 Task: Print only 1 page.
Action: Mouse moved to (1198, 37)
Screenshot: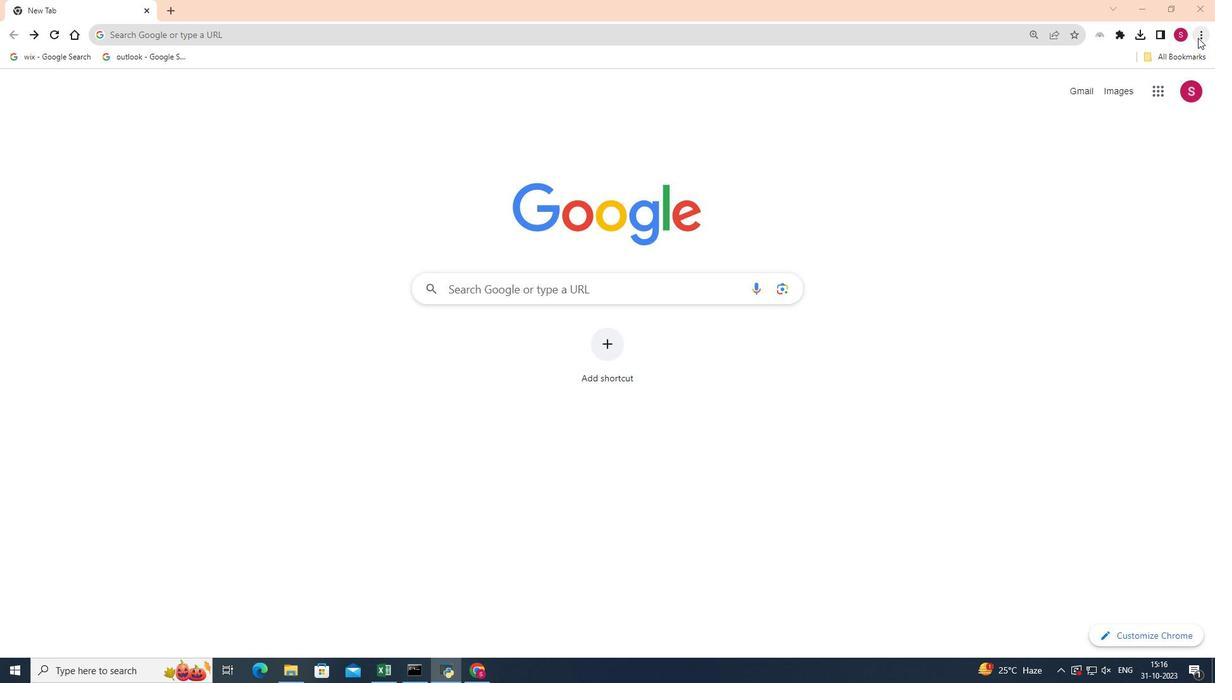 
Action: Mouse pressed left at (1198, 37)
Screenshot: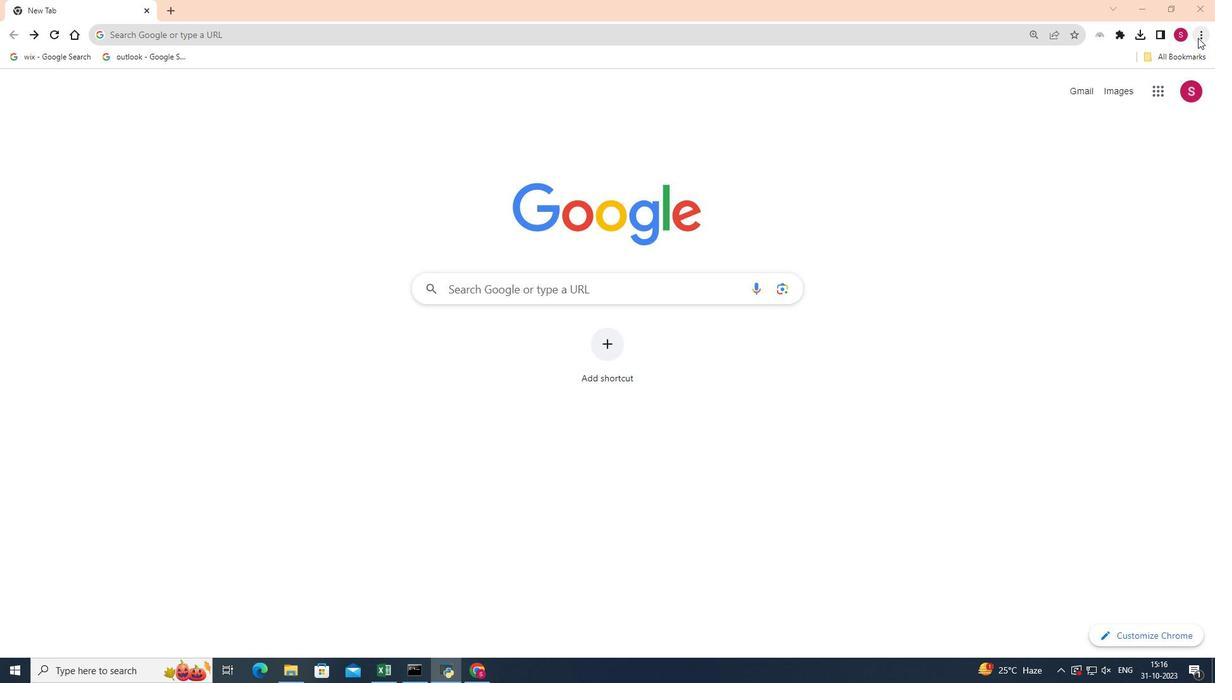 
Action: Mouse moved to (1063, 189)
Screenshot: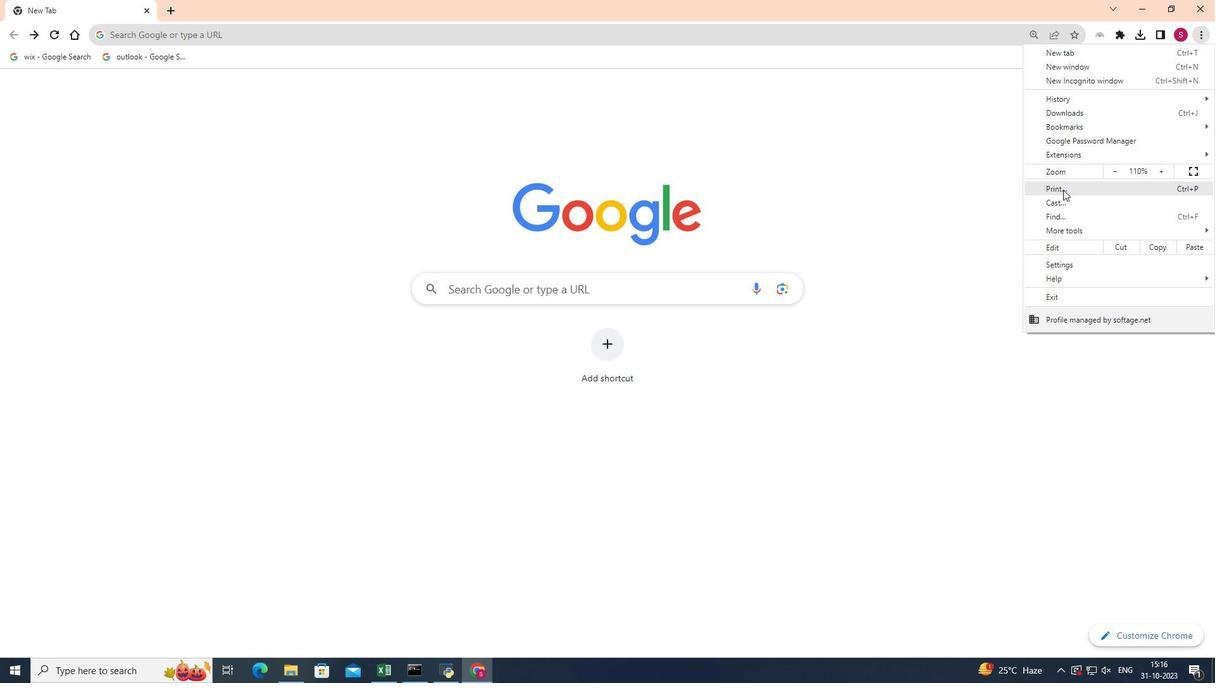 
Action: Mouse pressed left at (1063, 189)
Screenshot: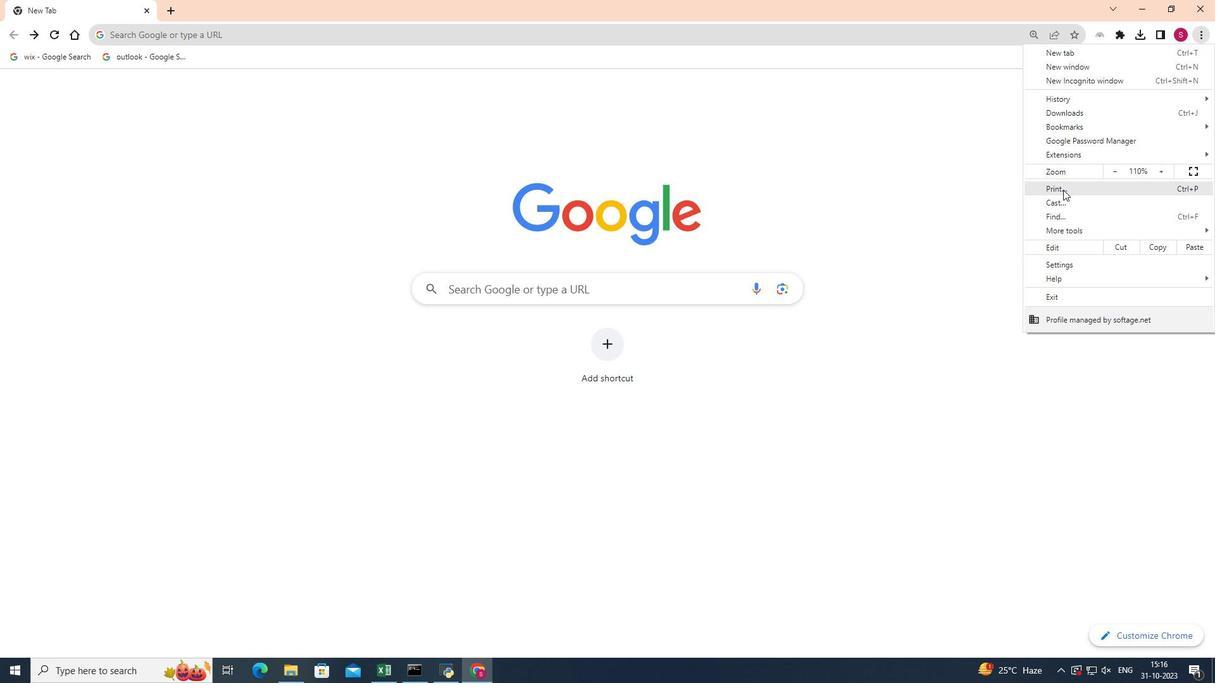 
Action: Mouse moved to (999, 137)
Screenshot: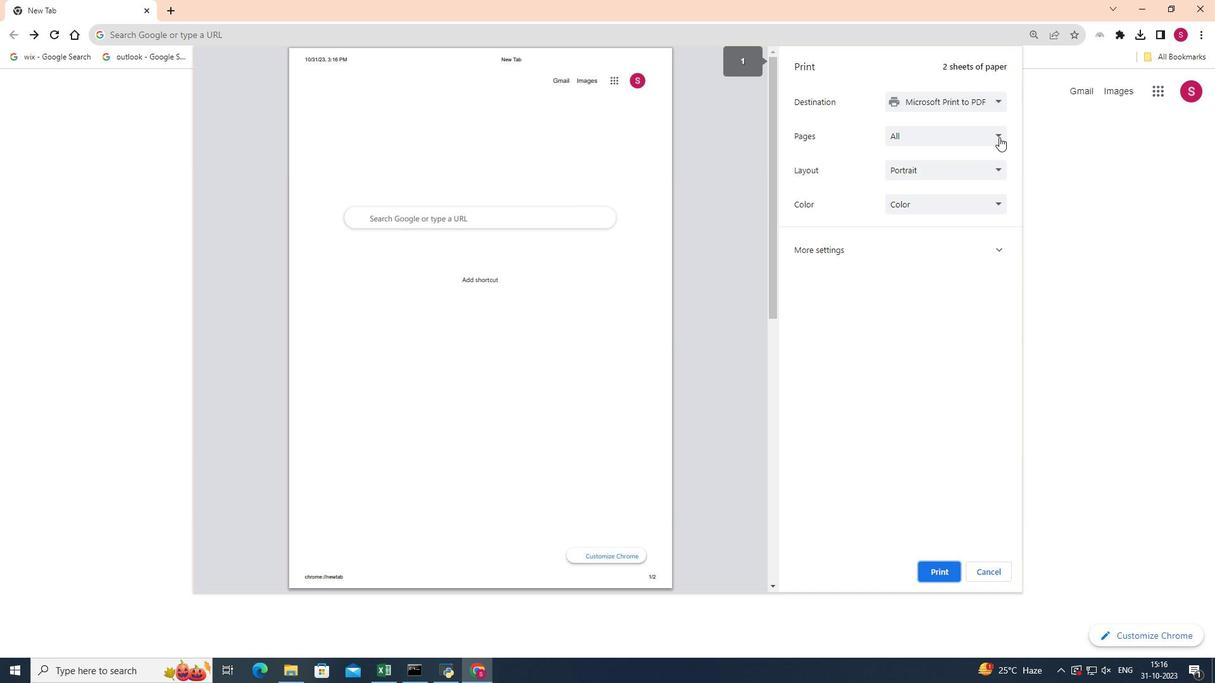 
Action: Mouse pressed left at (999, 137)
Screenshot: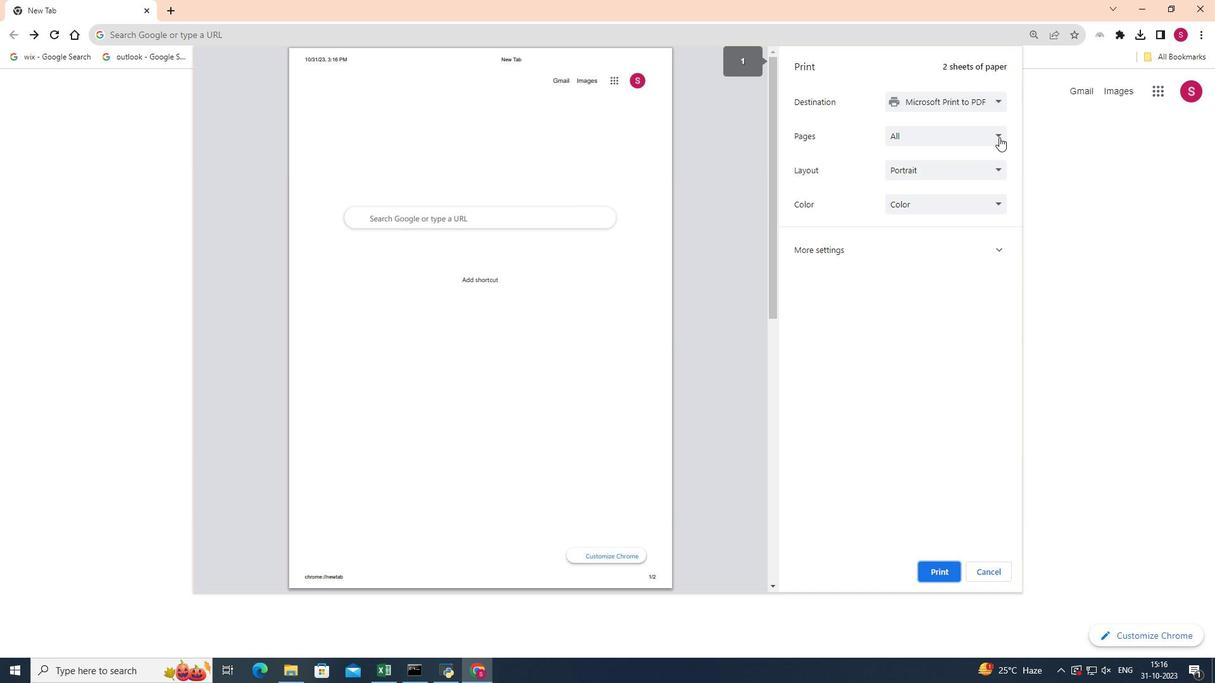 
Action: Mouse moved to (920, 188)
Screenshot: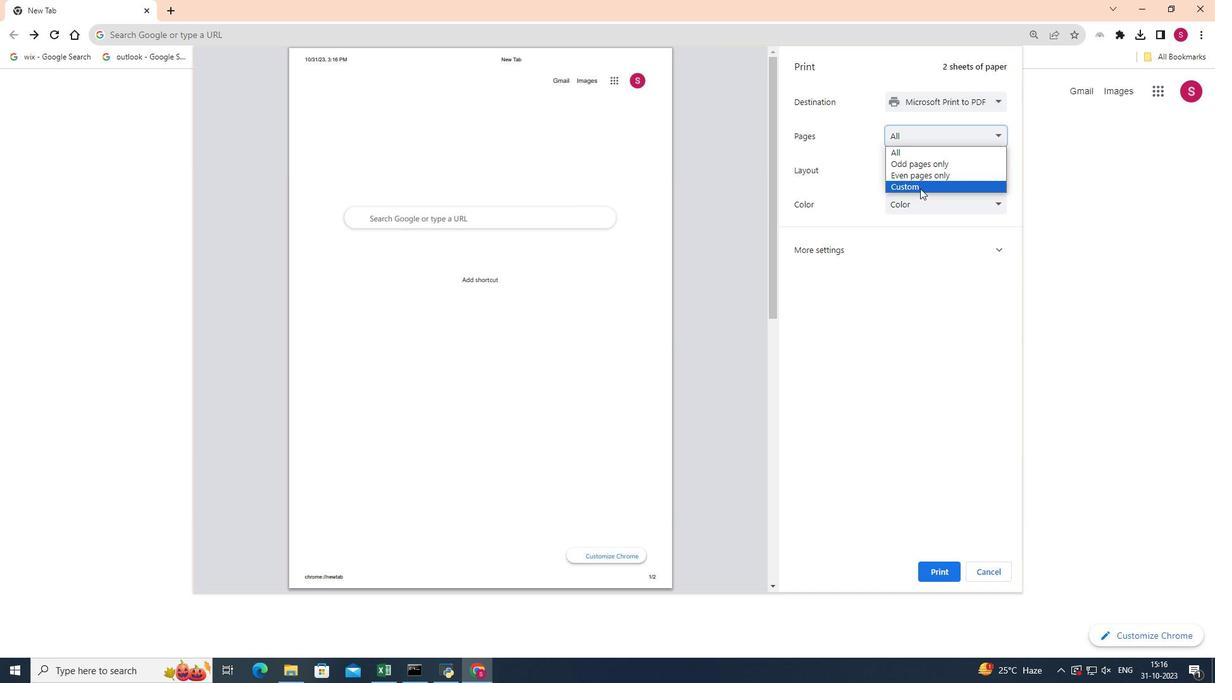 
Action: Mouse pressed left at (920, 188)
Screenshot: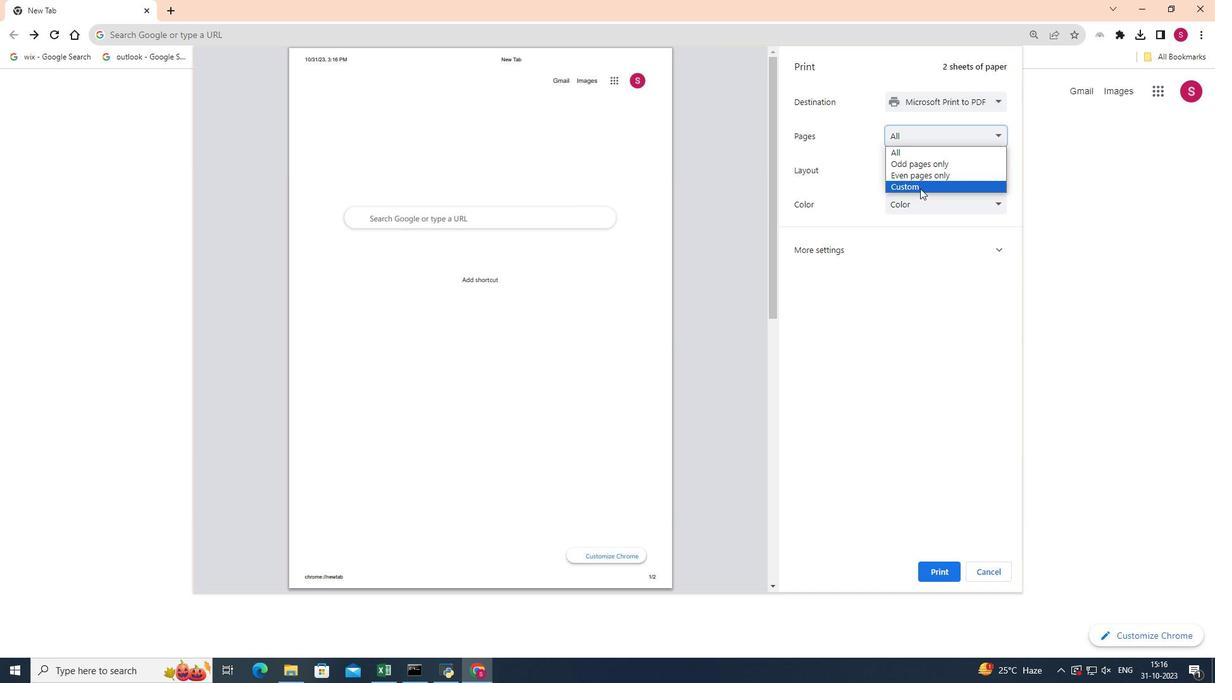 
Action: Mouse moved to (934, 156)
Screenshot: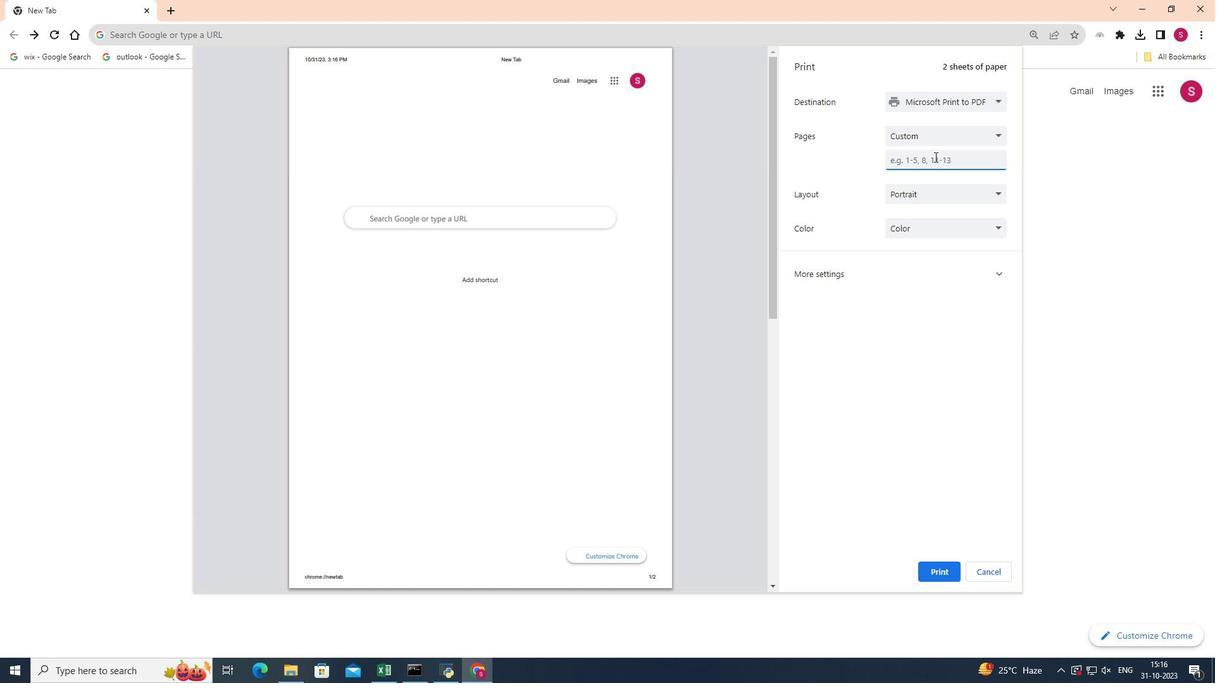 
Action: Key pressed 1
Screenshot: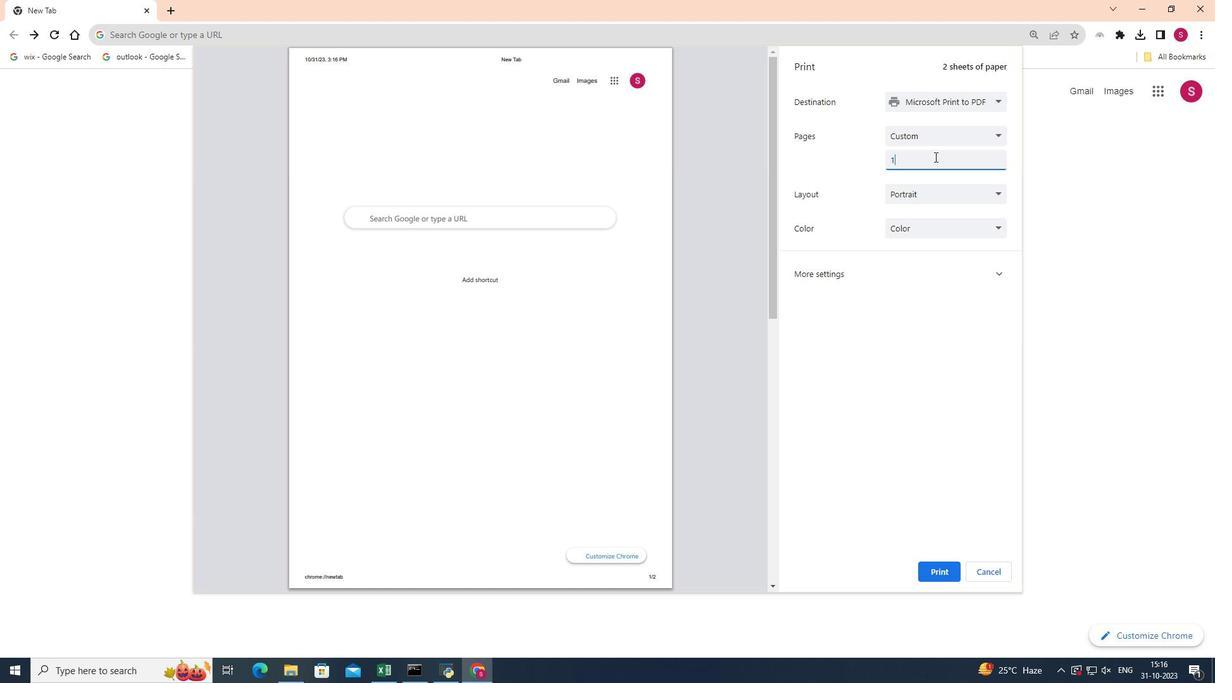 
Action: Mouse moved to (936, 571)
Screenshot: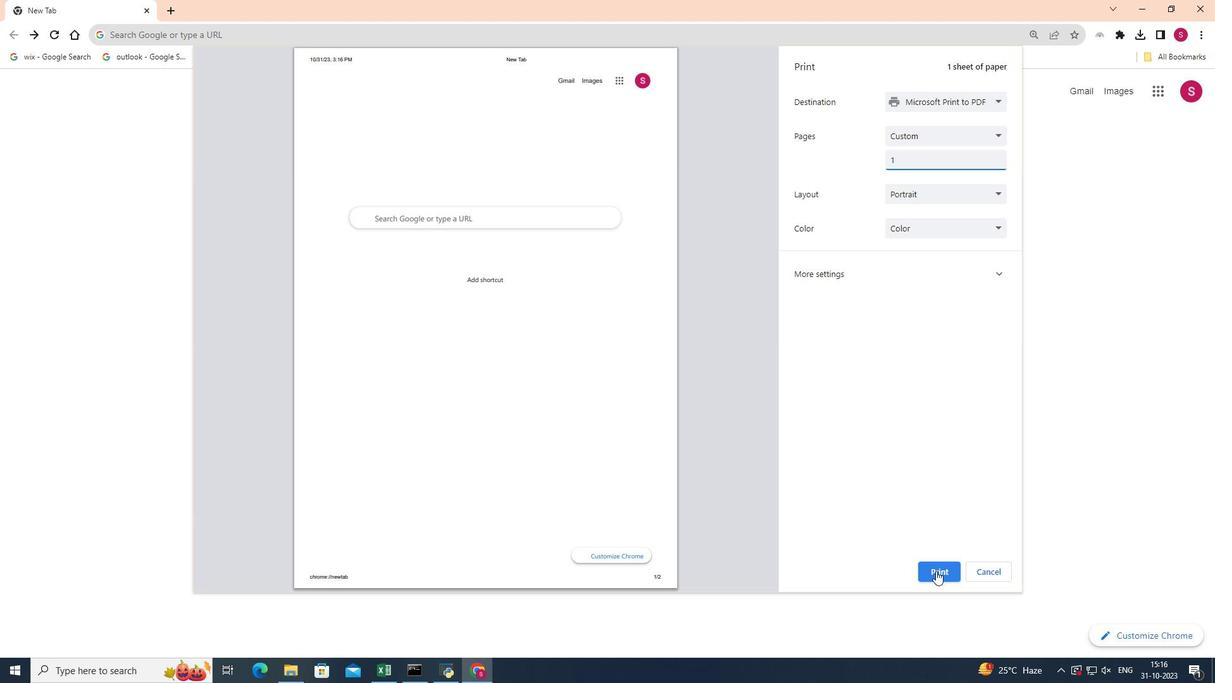 
Action: Mouse pressed left at (936, 571)
Screenshot: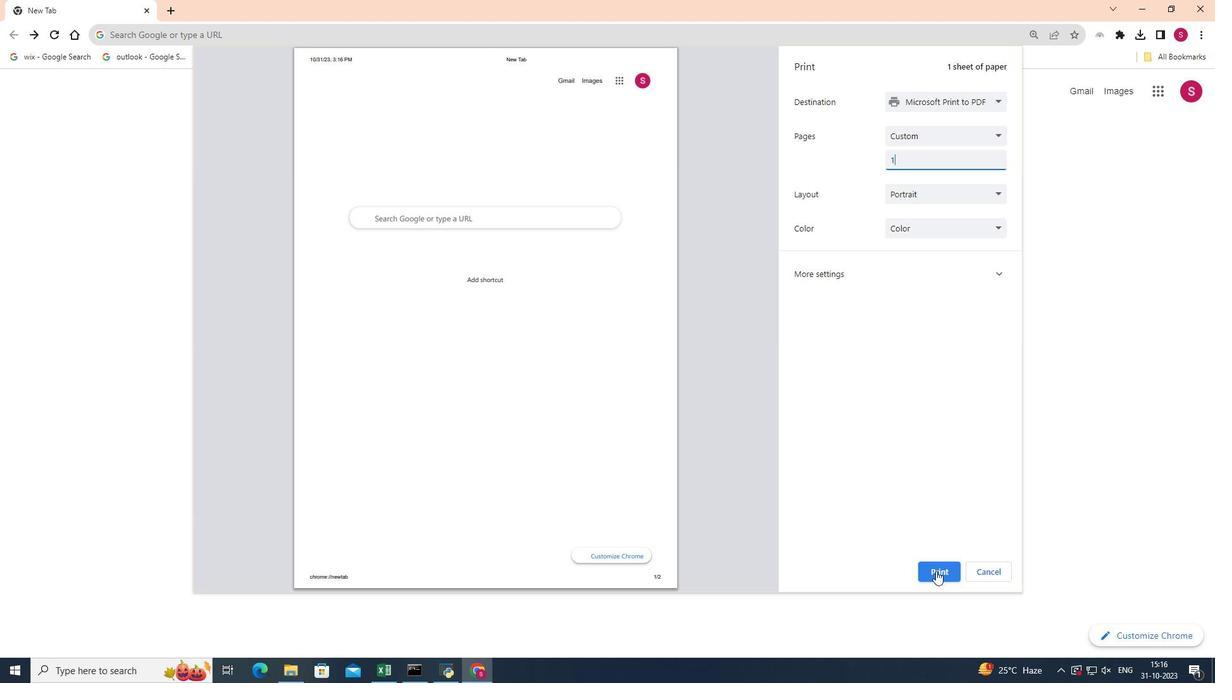 
Action: Mouse moved to (425, 252)
Screenshot: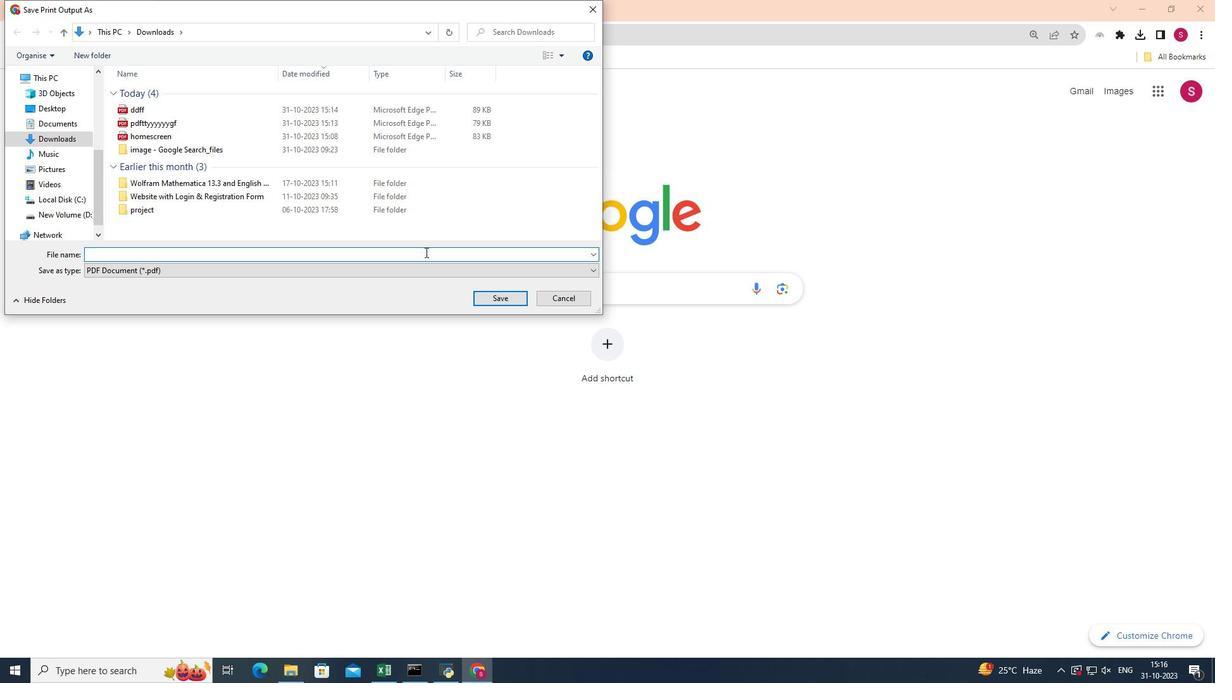 
Action: Key pressed i
Screenshot: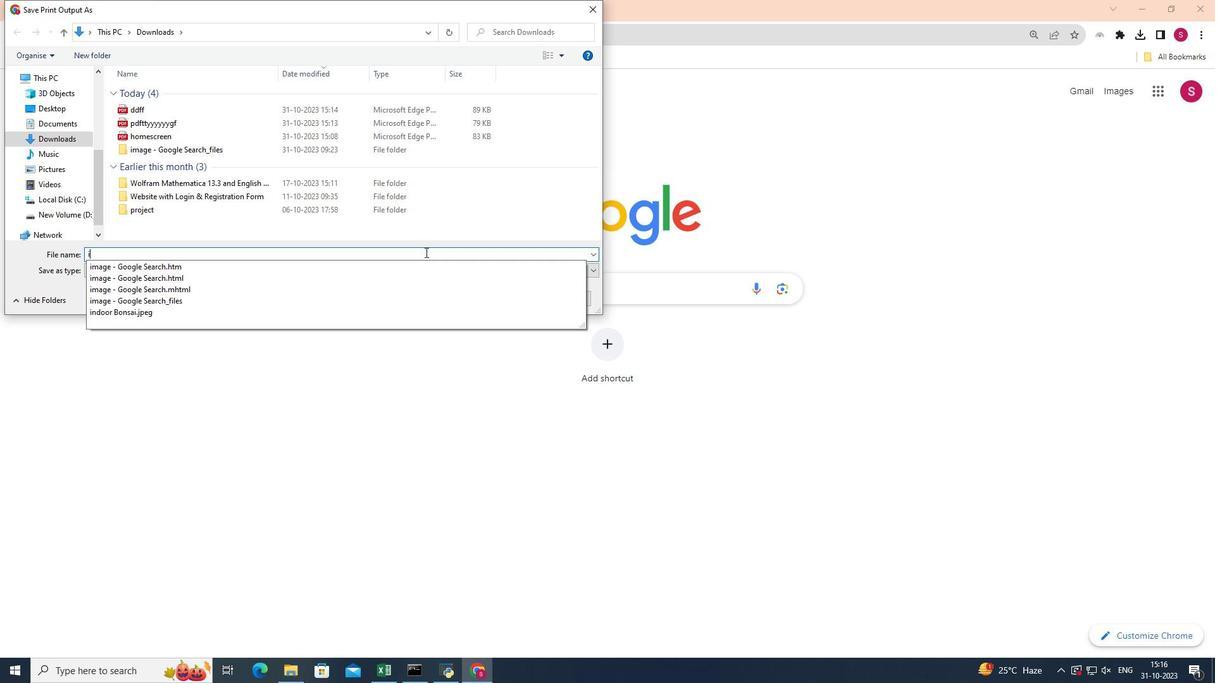 
Action: Mouse moved to (429, 252)
Screenshot: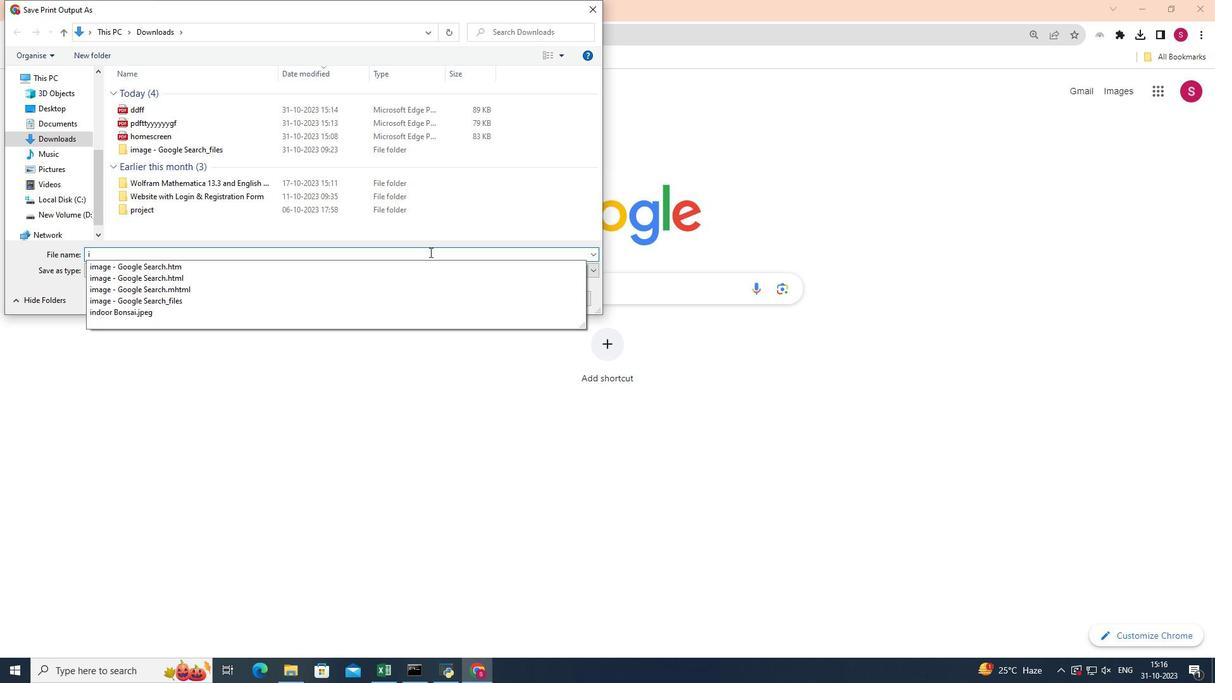
Action: Key pressed <Key.backspace>1
Screenshot: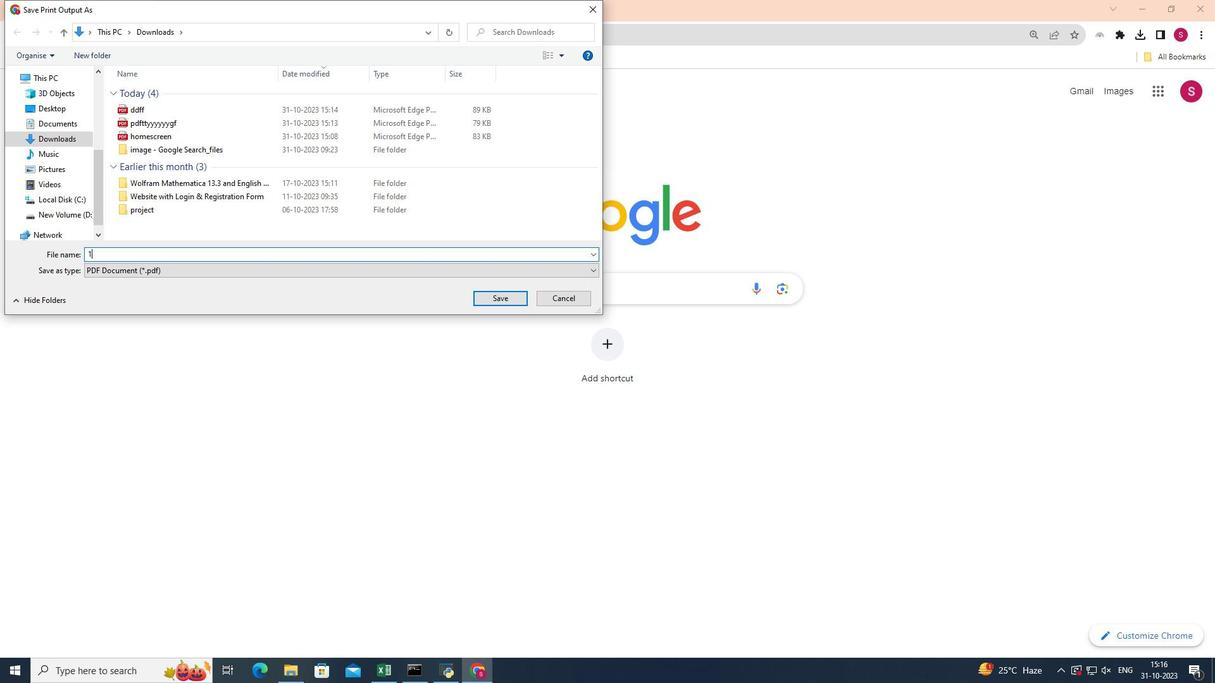 
Action: Mouse moved to (510, 300)
Screenshot: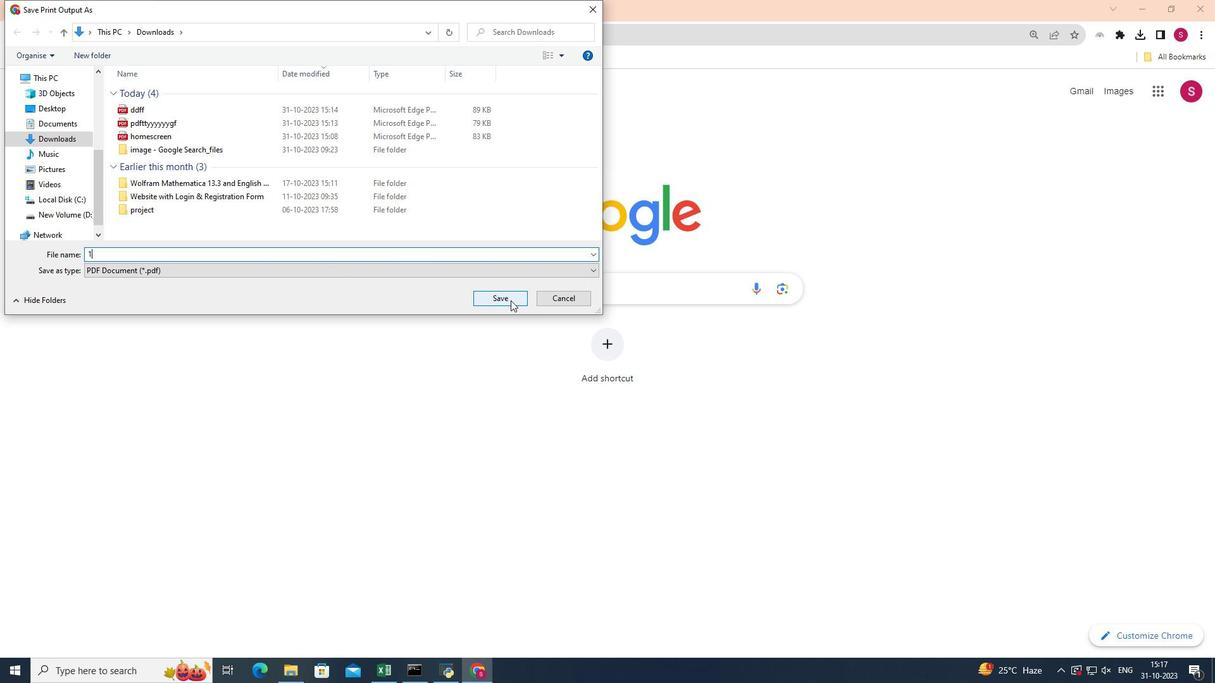 
Action: Mouse pressed left at (510, 300)
Screenshot: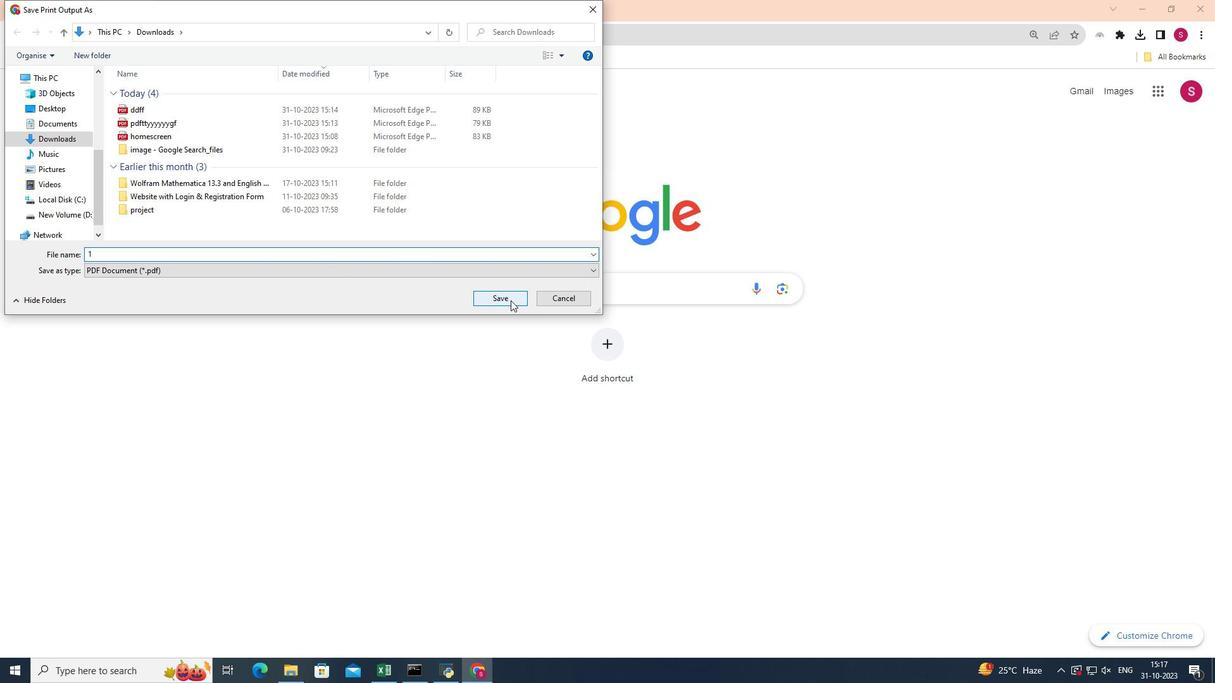 
Action: Mouse moved to (512, 303)
Screenshot: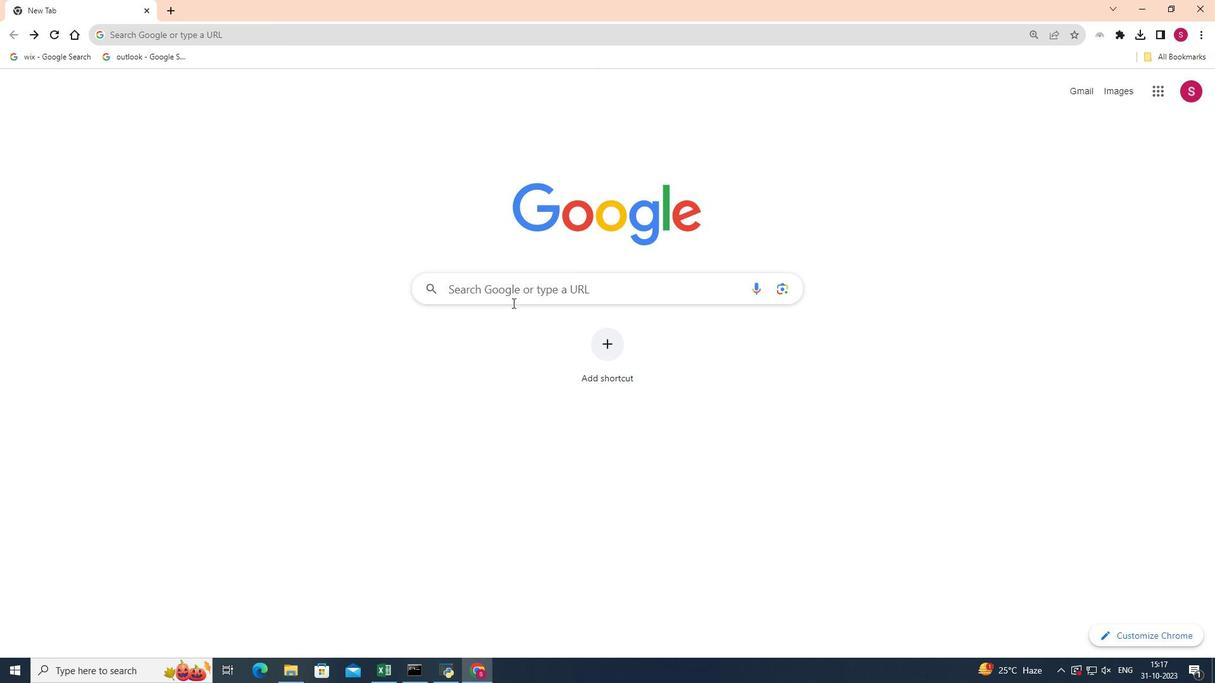 
